 Task: Search for events in the calendar using specific criteria.
Action: Mouse moved to (15, 56)
Screenshot: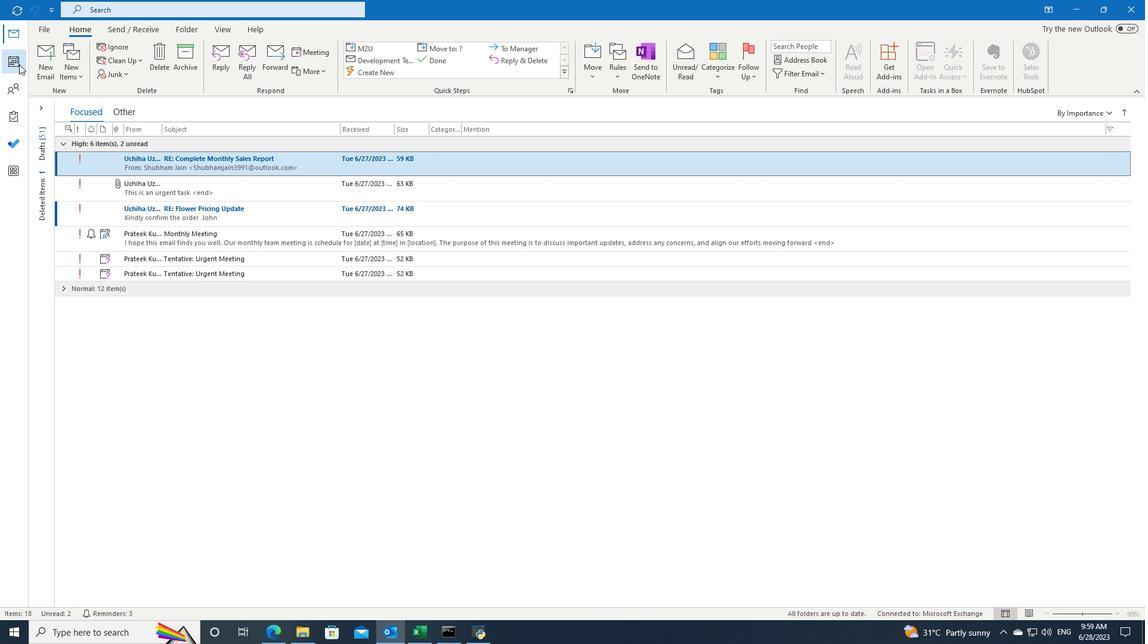 
Action: Mouse pressed left at (15, 56)
Screenshot: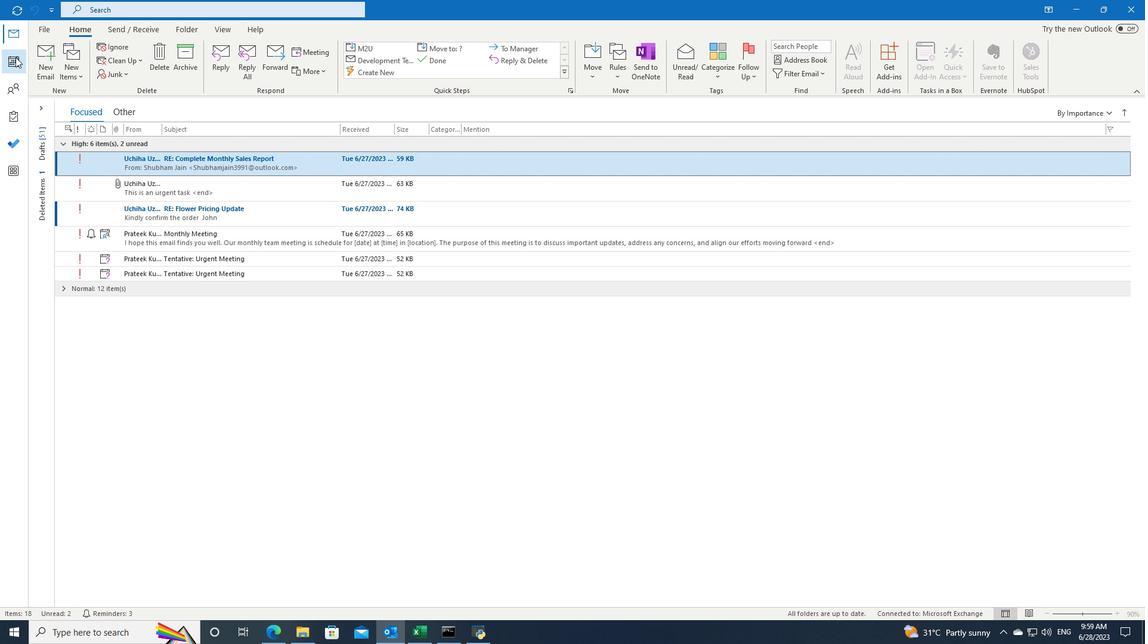 
Action: Mouse moved to (337, 13)
Screenshot: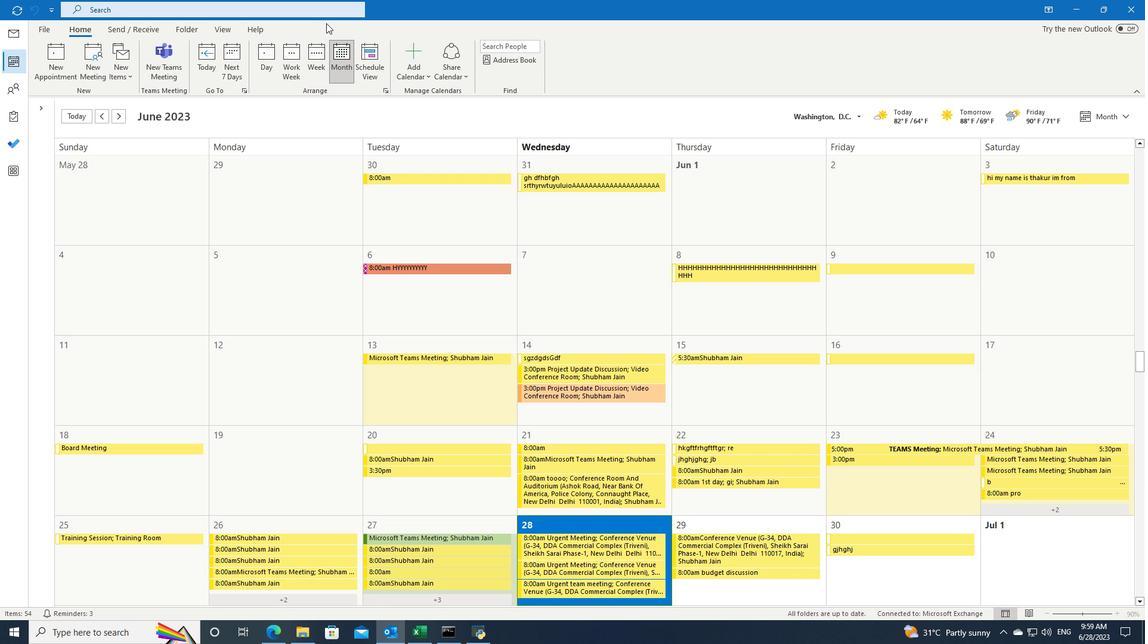 
Action: Mouse pressed left at (337, 13)
Screenshot: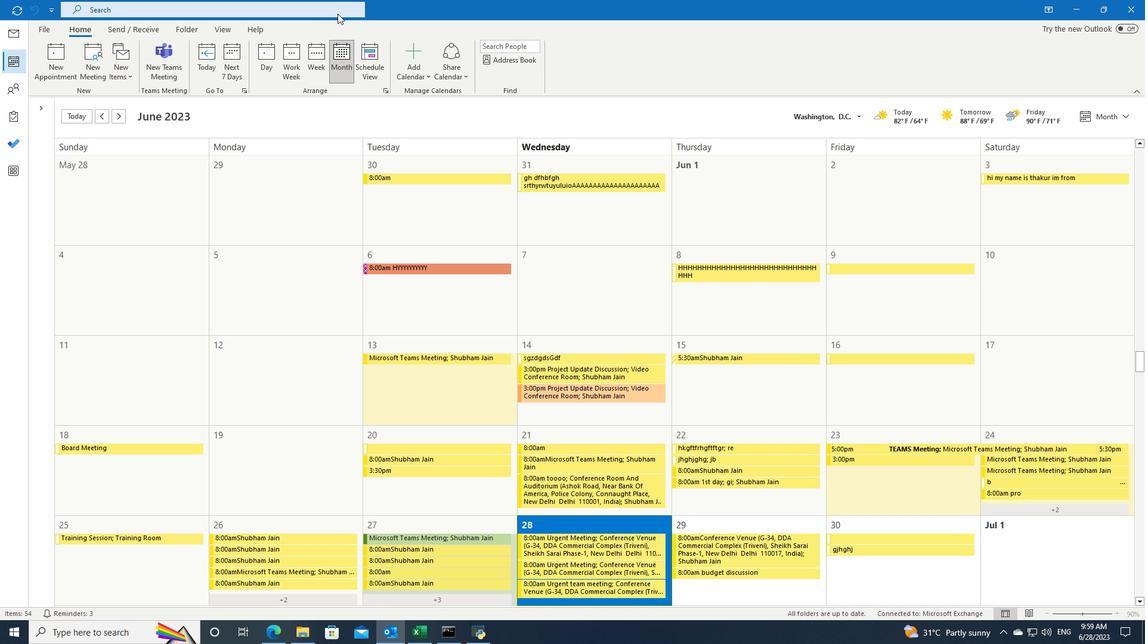 
Action: Mouse moved to (406, 10)
Screenshot: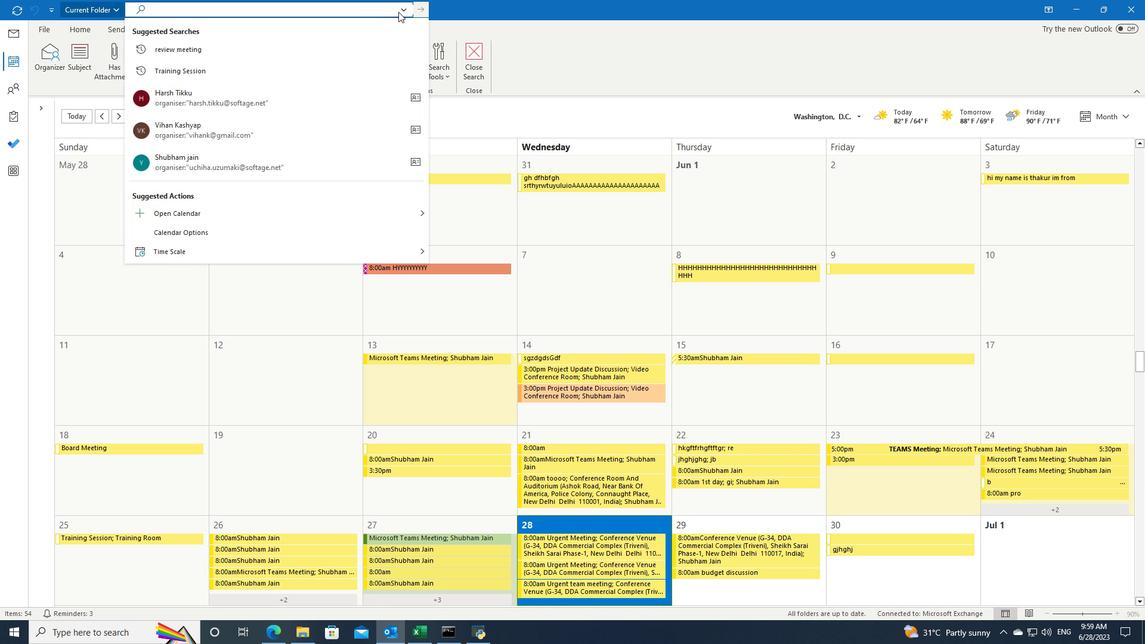 
Action: Mouse pressed left at (406, 10)
Screenshot: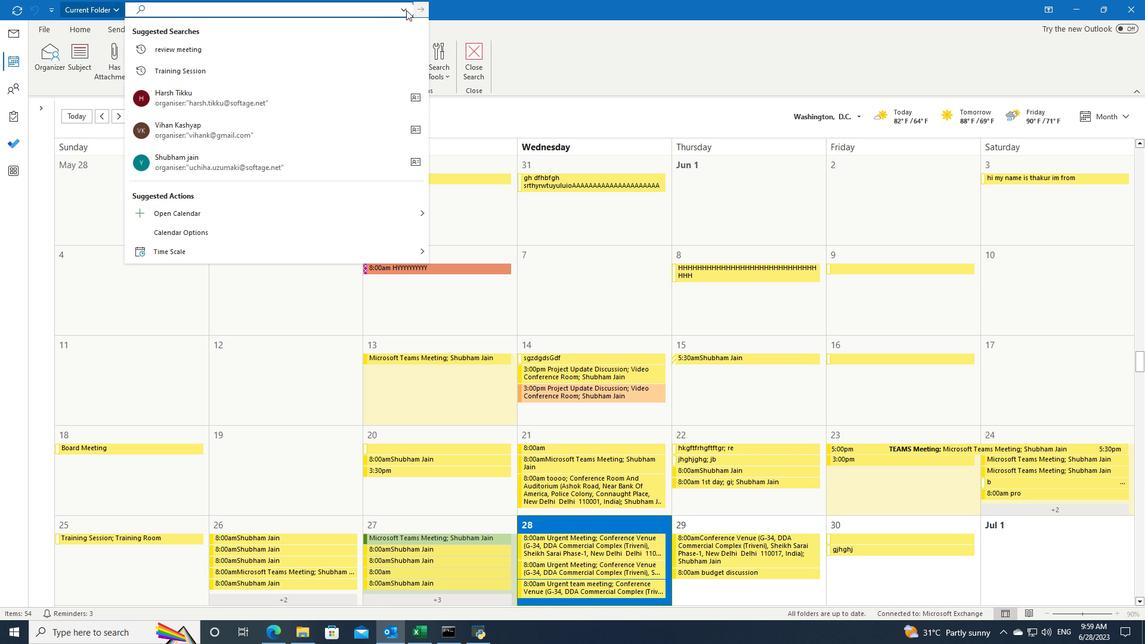 
Action: Mouse moved to (412, 99)
Screenshot: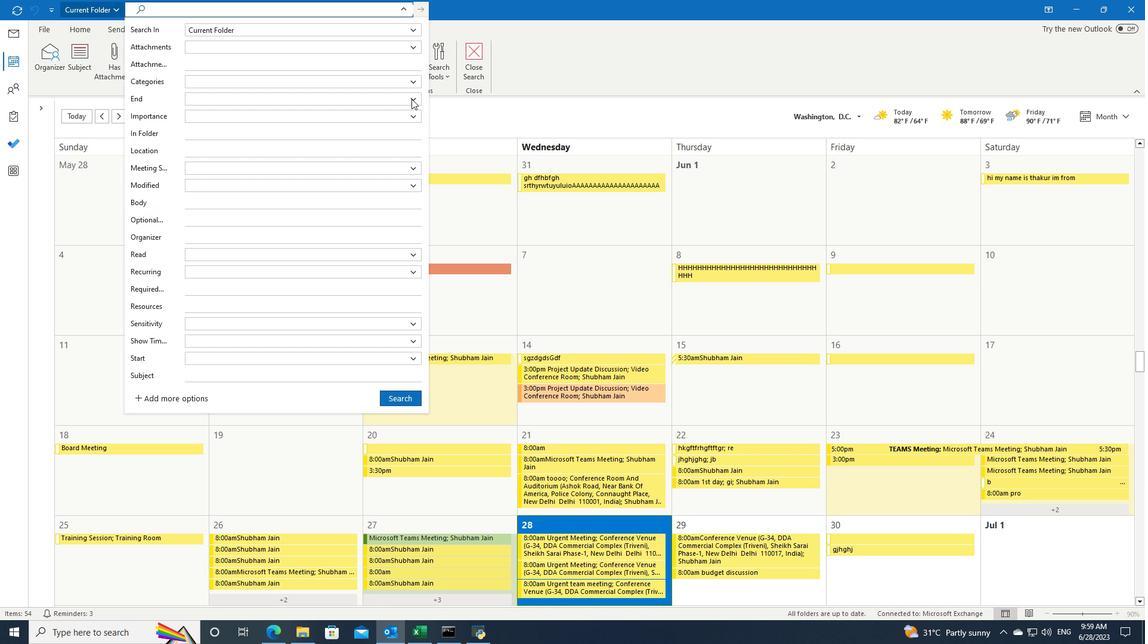 
Action: Mouse pressed left at (412, 99)
Screenshot: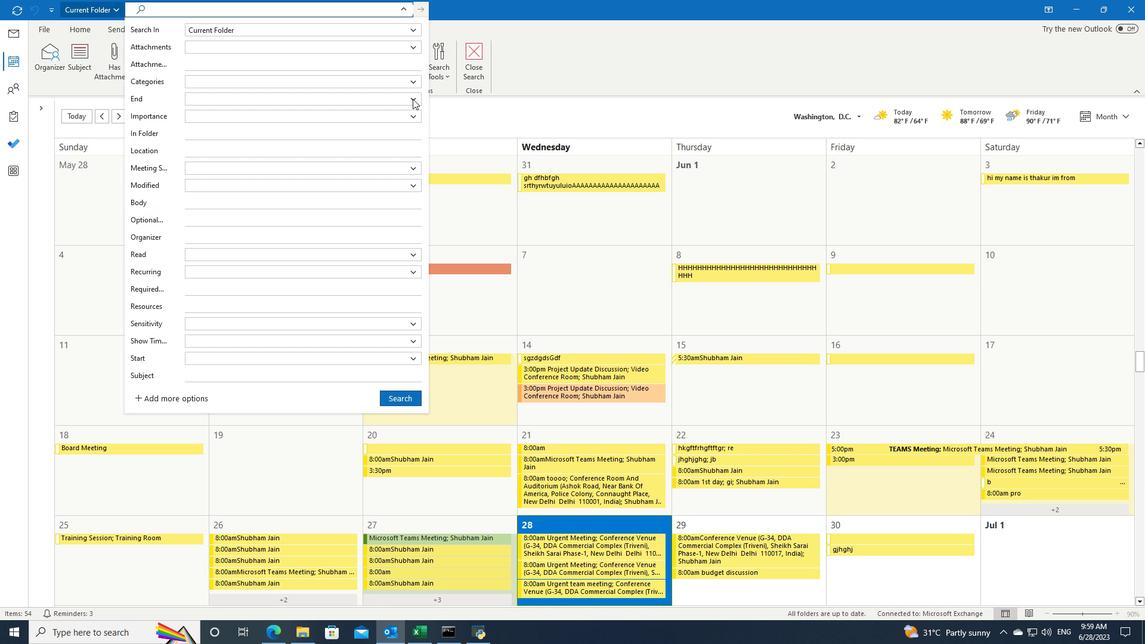 
Action: Mouse moved to (384, 154)
Screenshot: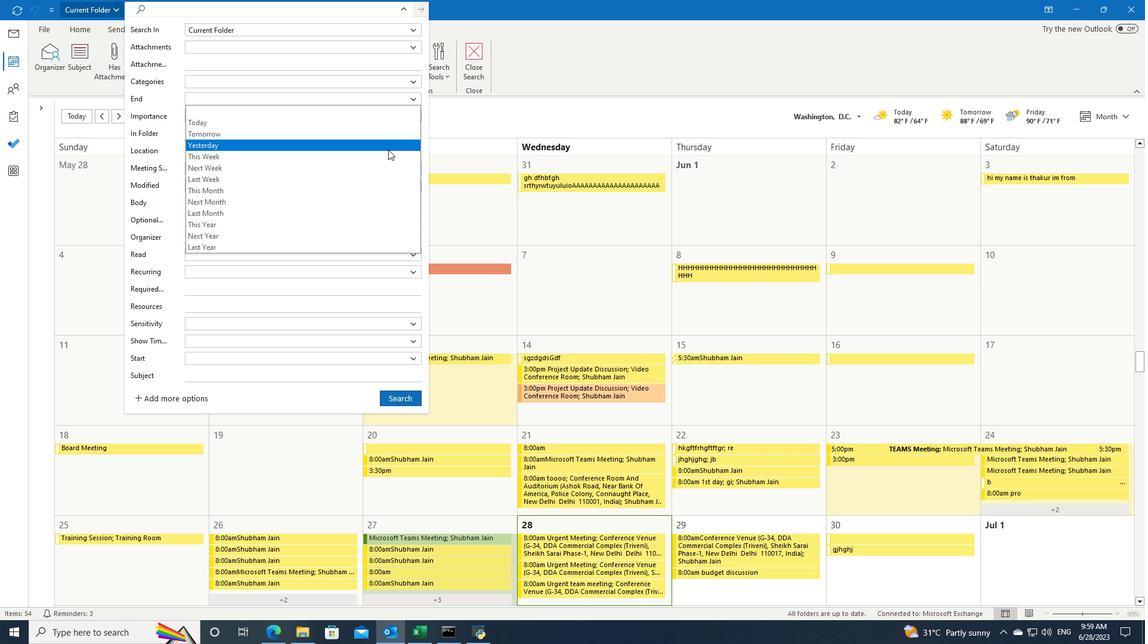 
Action: Mouse pressed left at (384, 154)
Screenshot: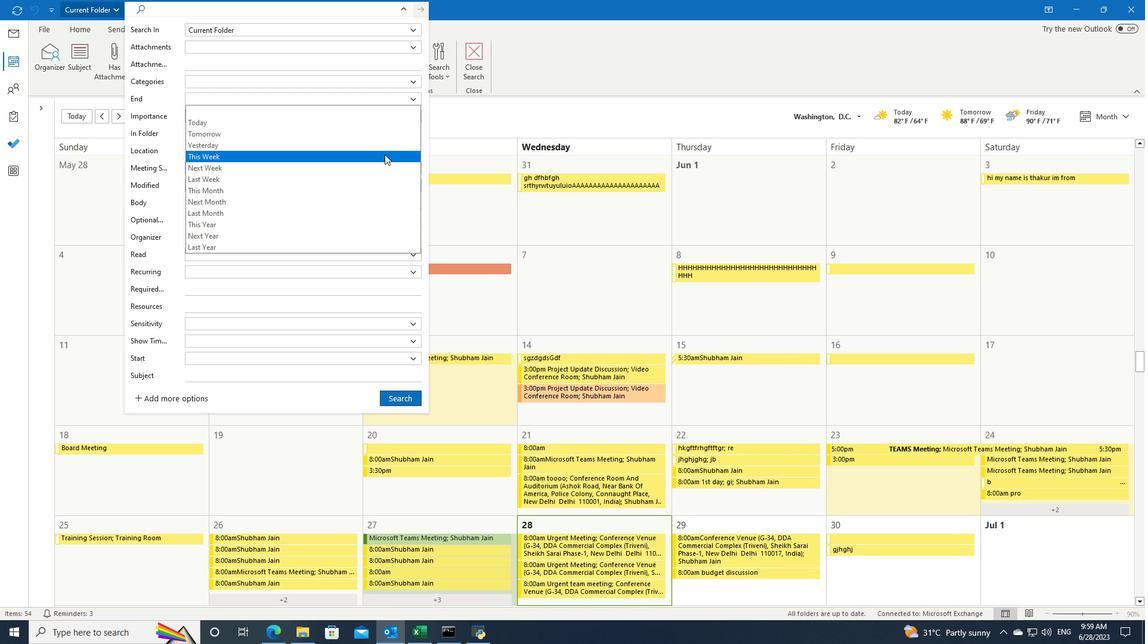
Action: Mouse moved to (410, 399)
Screenshot: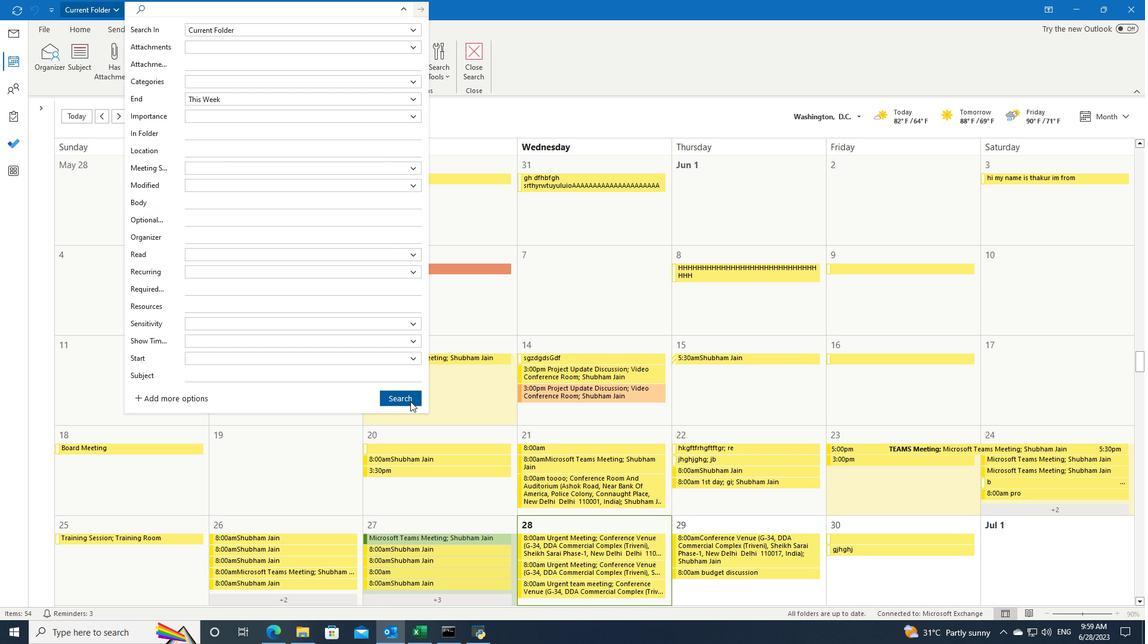 
Action: Mouse pressed left at (410, 399)
Screenshot: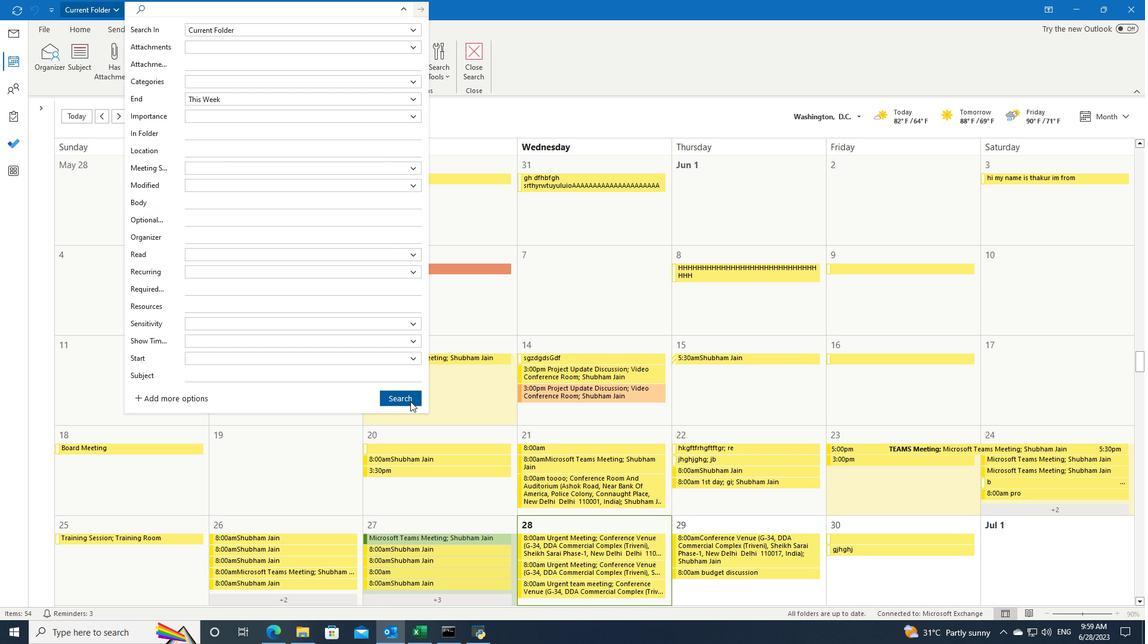 
